 Task: Create Issue Issue0000000344 in Backlog  in Scrum Project Project0000000069 in Jira. Create Issue Issue0000000345 in Backlog  in Scrum Project Project0000000069 in Jira. Create Issue Issue0000000346 in Backlog  in Scrum Project Project0000000070 in Jira. Create Issue Issue0000000347 in Backlog  in Scrum Project Project0000000070 in Jira. Create Issue Issue0000000348 in Backlog  in Scrum Project Project0000000070 in Jira
Action: Mouse moved to (500, 561)
Screenshot: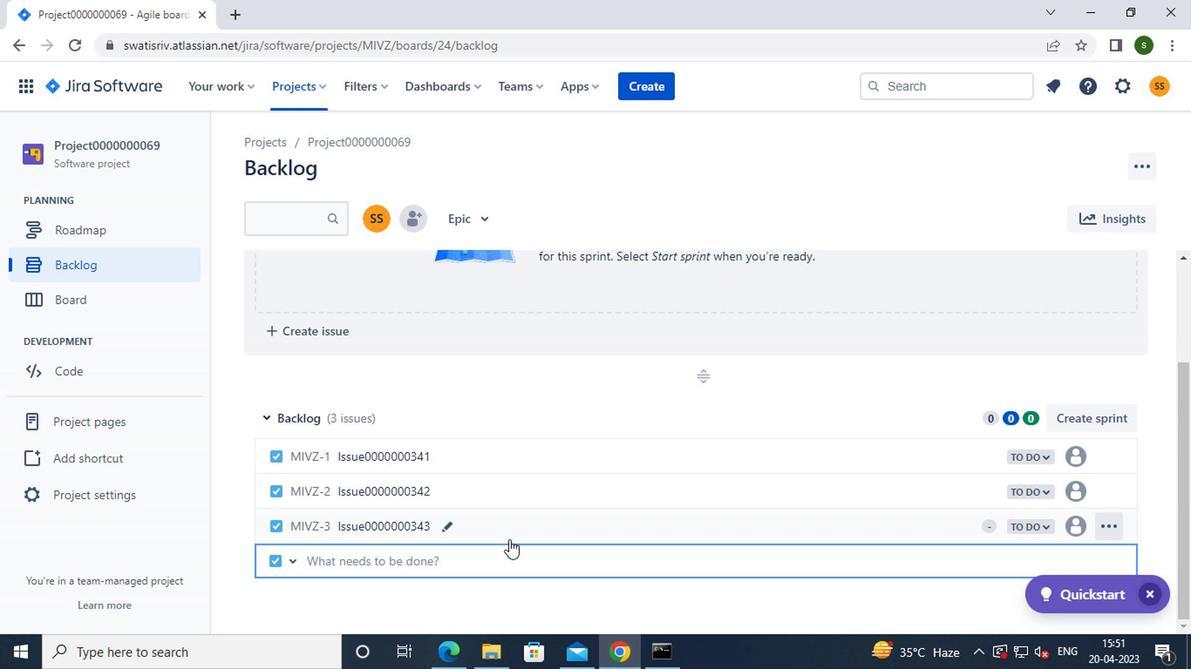 
Action: Key pressed i<Key.caps_lock>ssue0000000344<Key.enter><Key.caps_lock>i<Key.caps_lock>ssue0000000345<Key.enter>
Screenshot: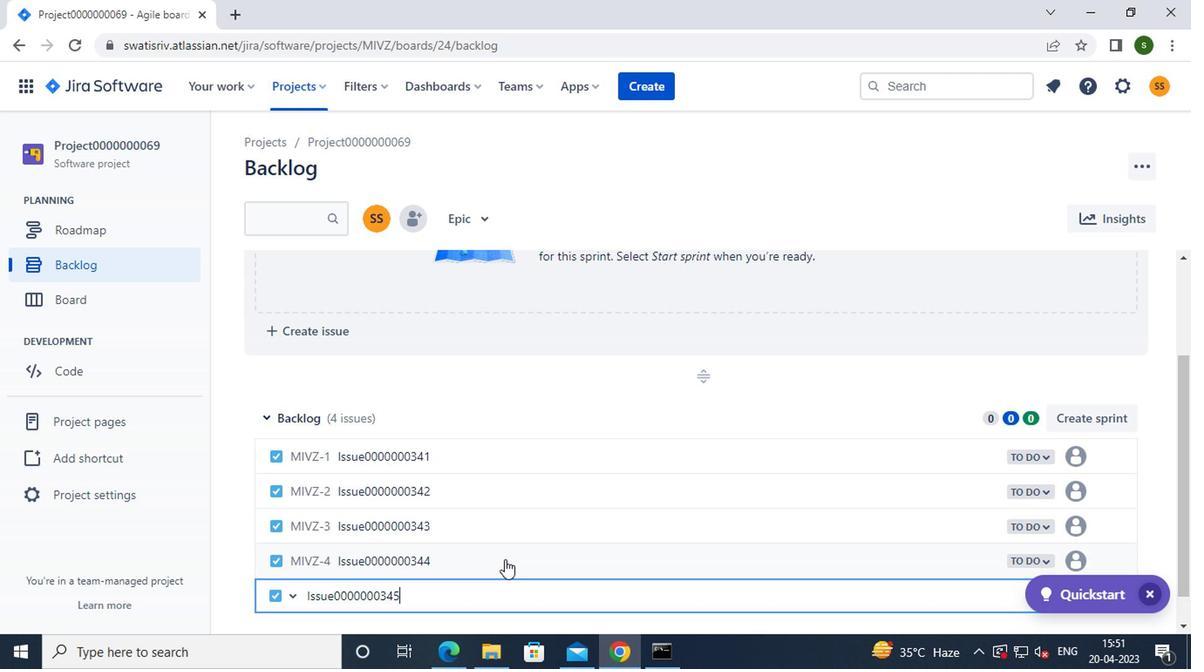 
Action: Mouse moved to (310, 88)
Screenshot: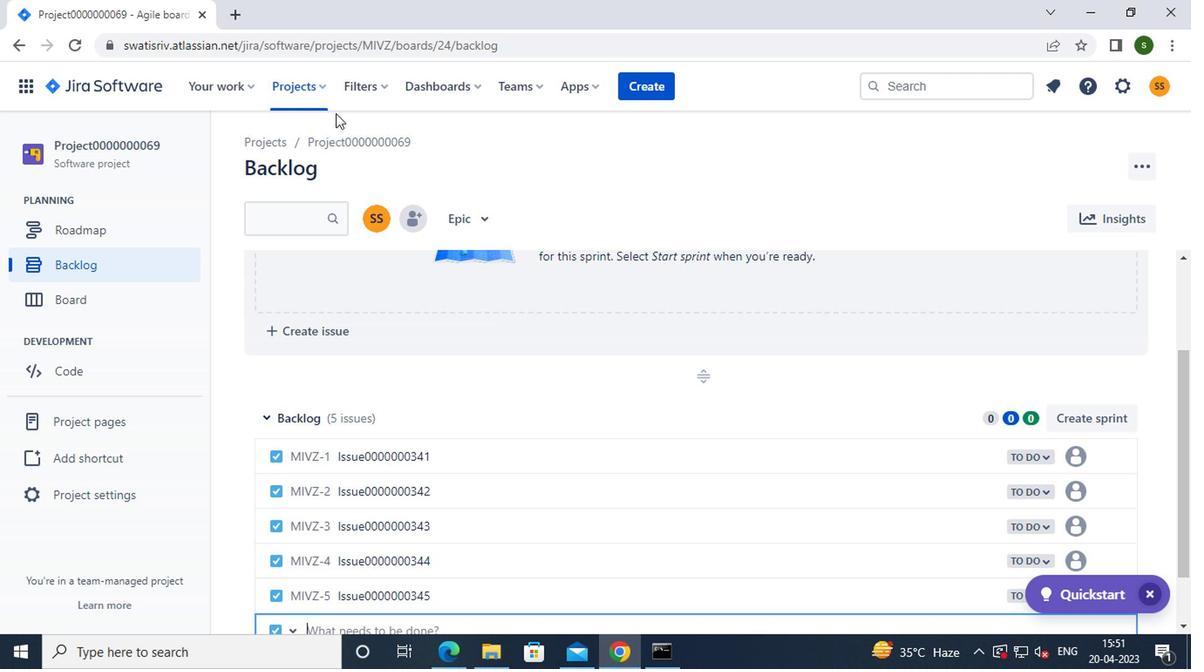 
Action: Mouse pressed left at (310, 88)
Screenshot: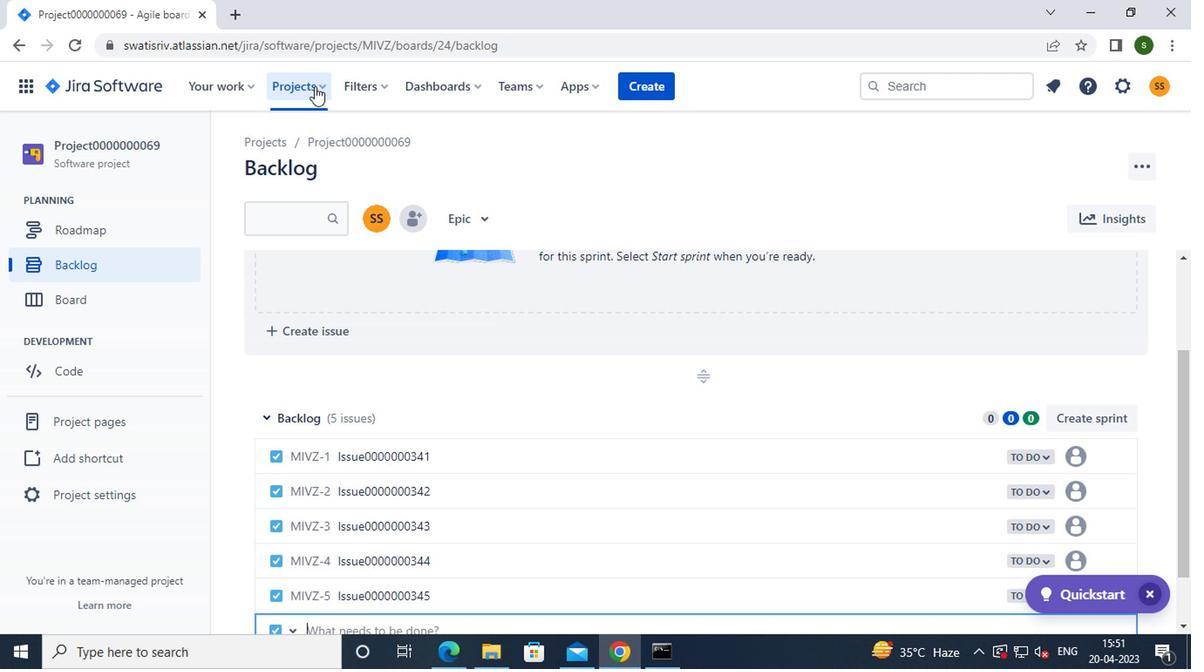 
Action: Mouse moved to (356, 226)
Screenshot: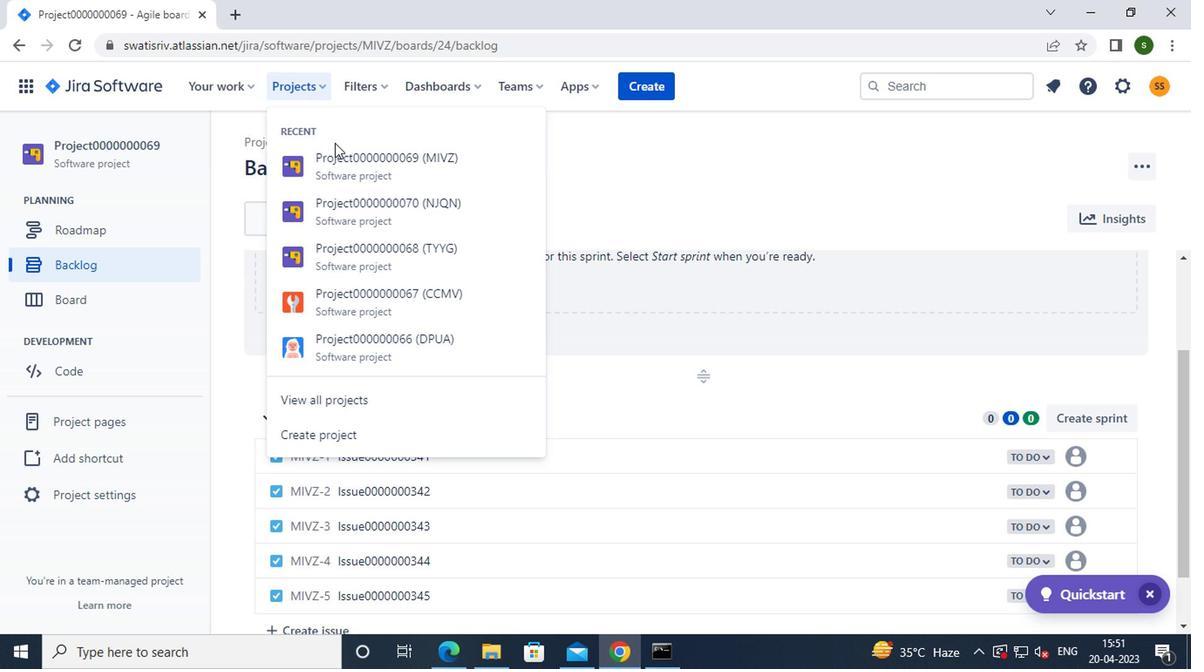 
Action: Mouse pressed left at (356, 226)
Screenshot: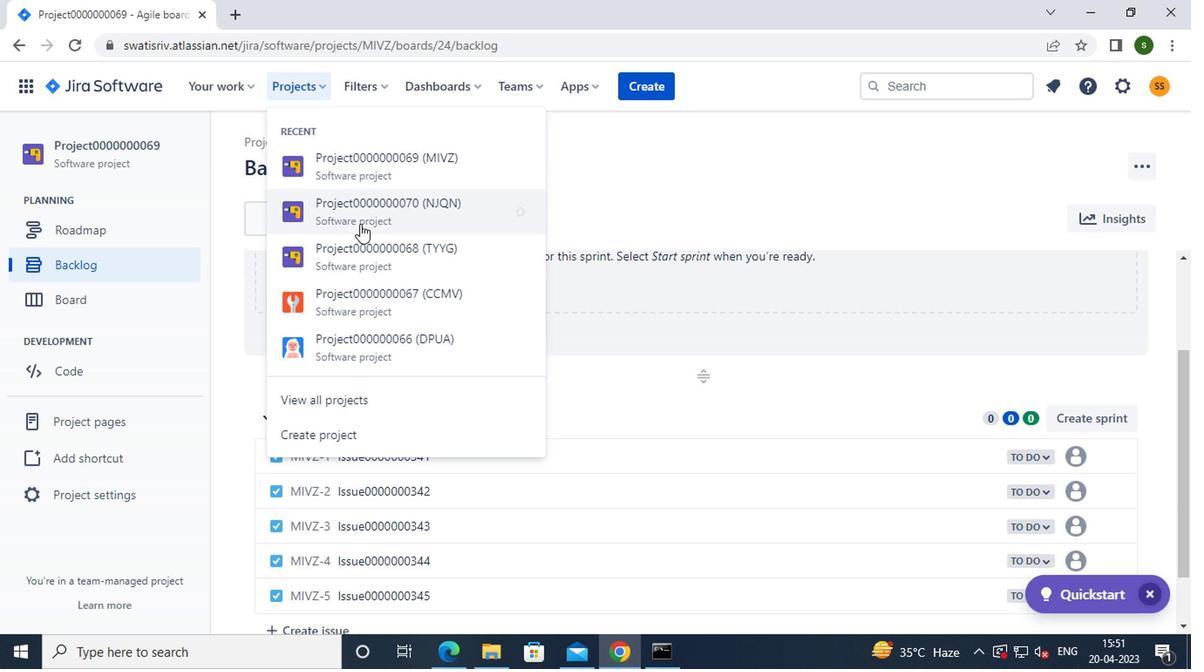 
Action: Mouse moved to (137, 270)
Screenshot: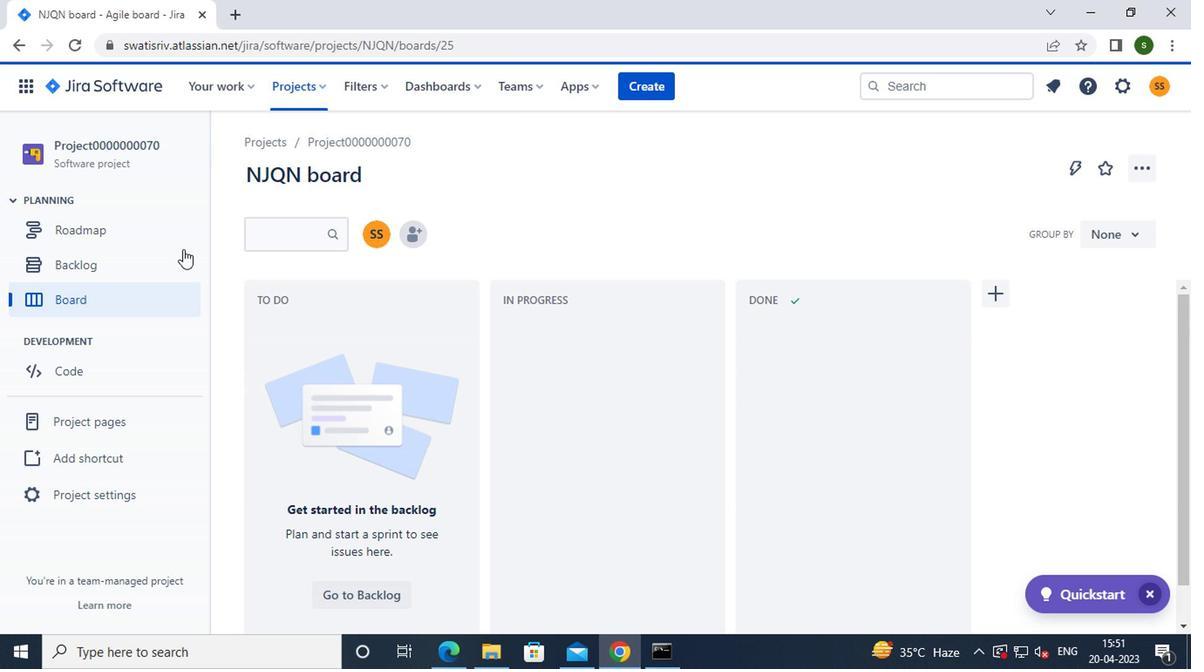 
Action: Mouse pressed left at (137, 270)
Screenshot: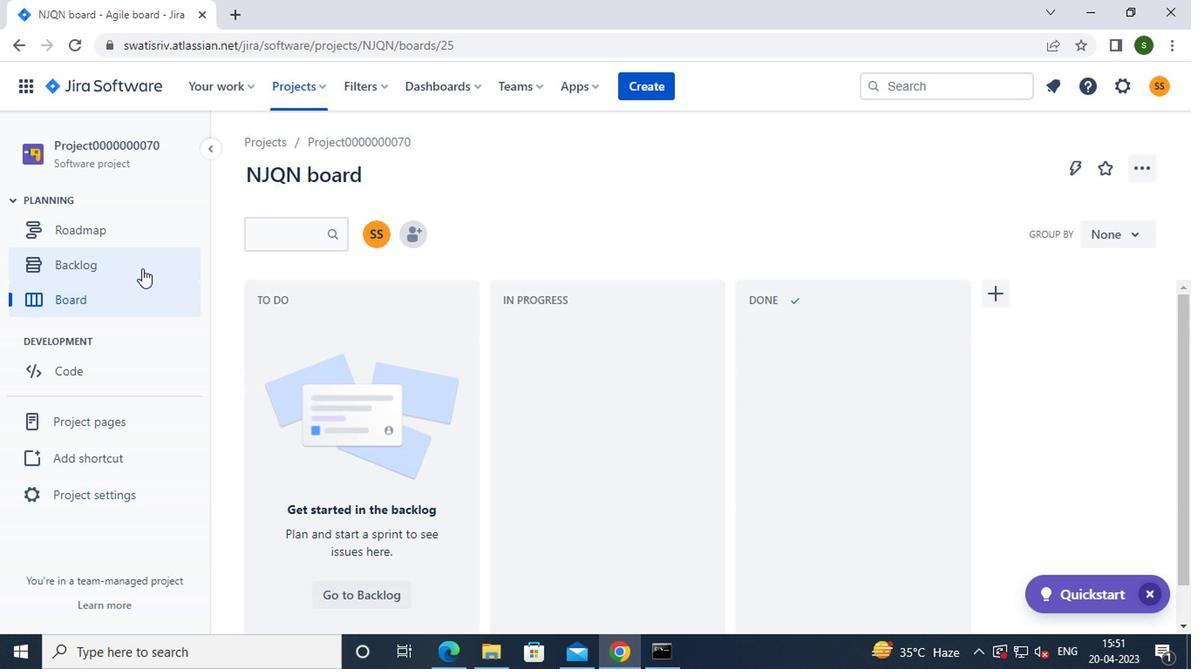 
Action: Mouse moved to (790, 286)
Screenshot: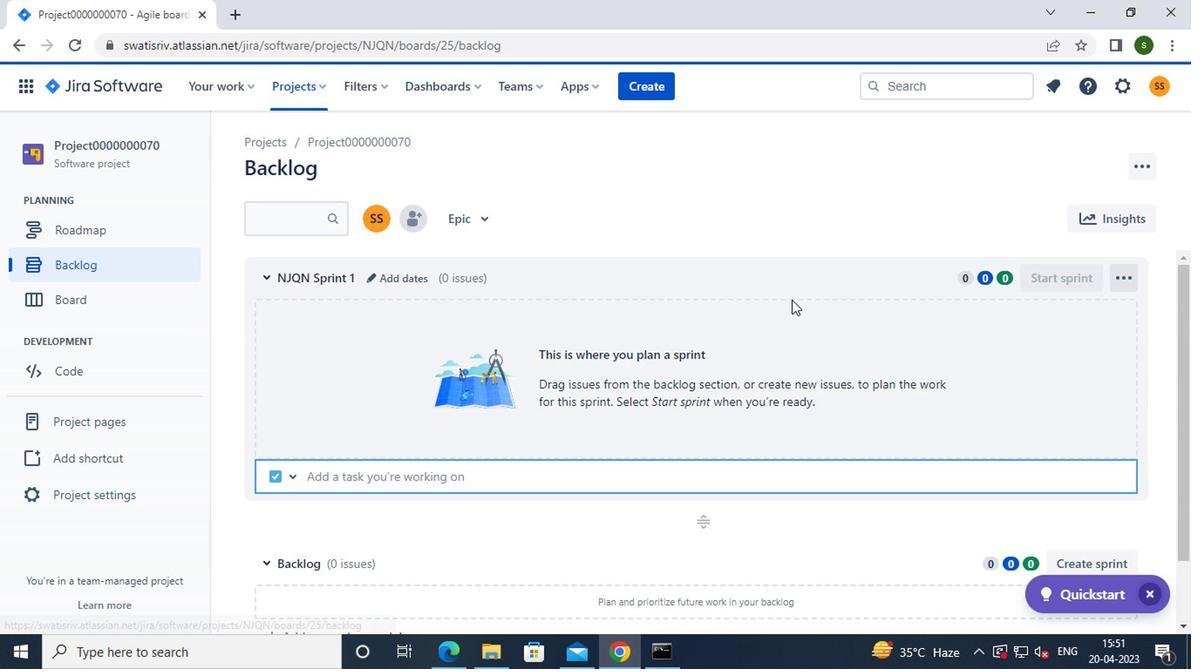 
Action: Mouse scrolled (790, 285) with delta (0, -1)
Screenshot: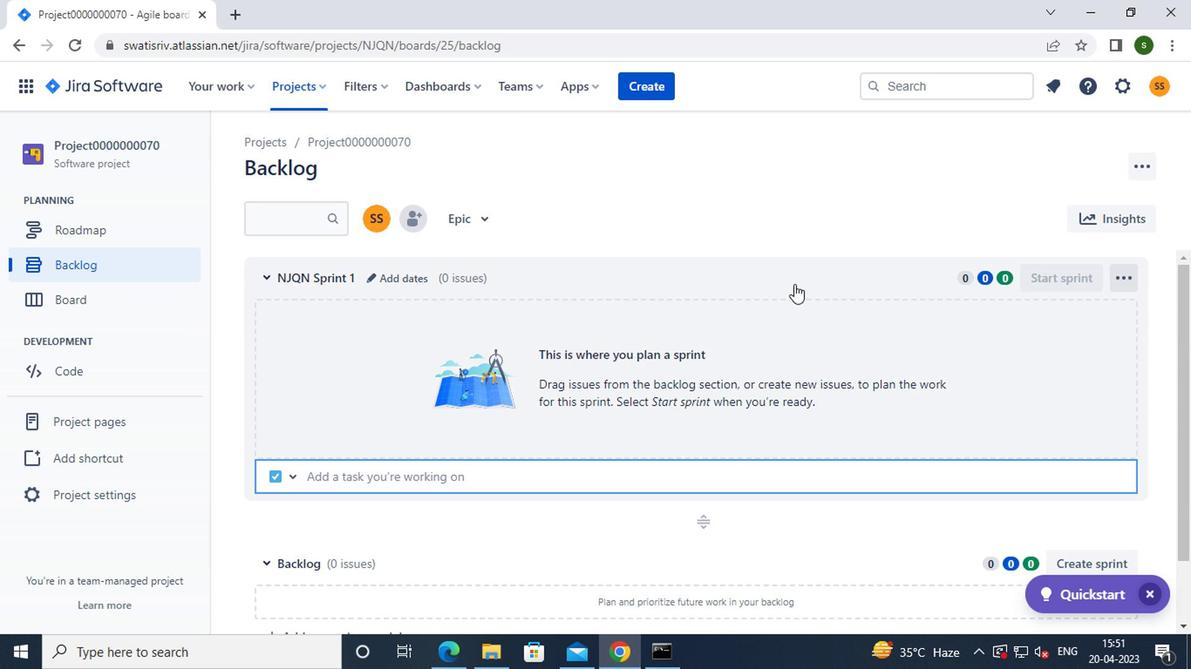 
Action: Mouse scrolled (790, 285) with delta (0, -1)
Screenshot: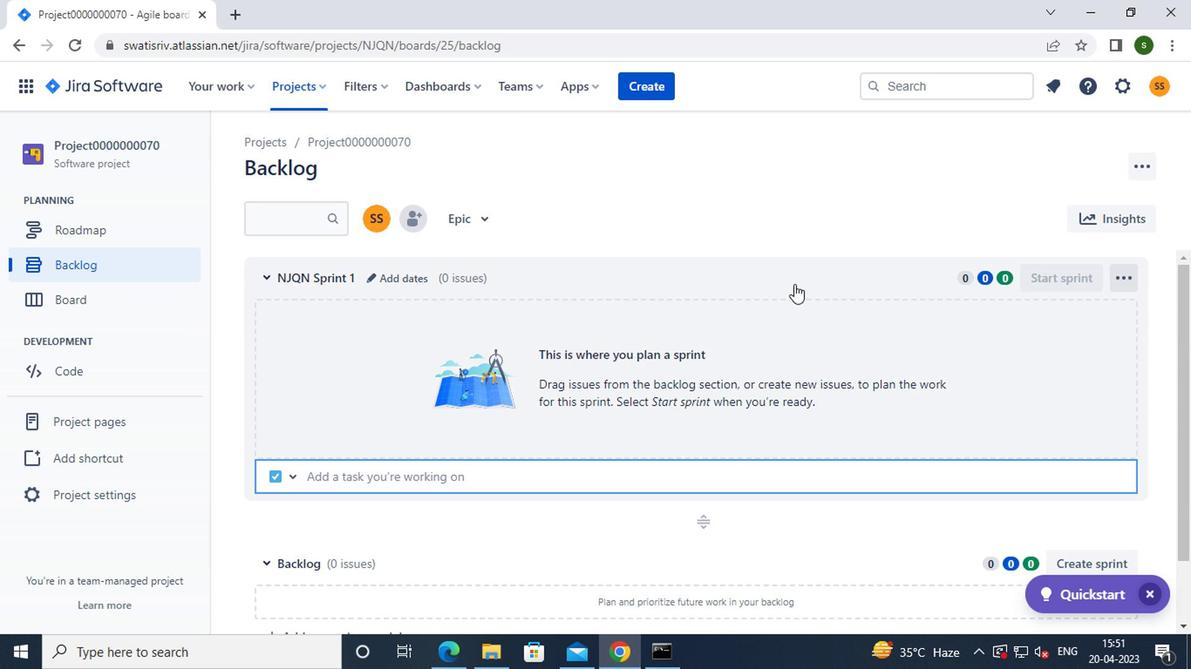 
Action: Mouse scrolled (790, 285) with delta (0, -1)
Screenshot: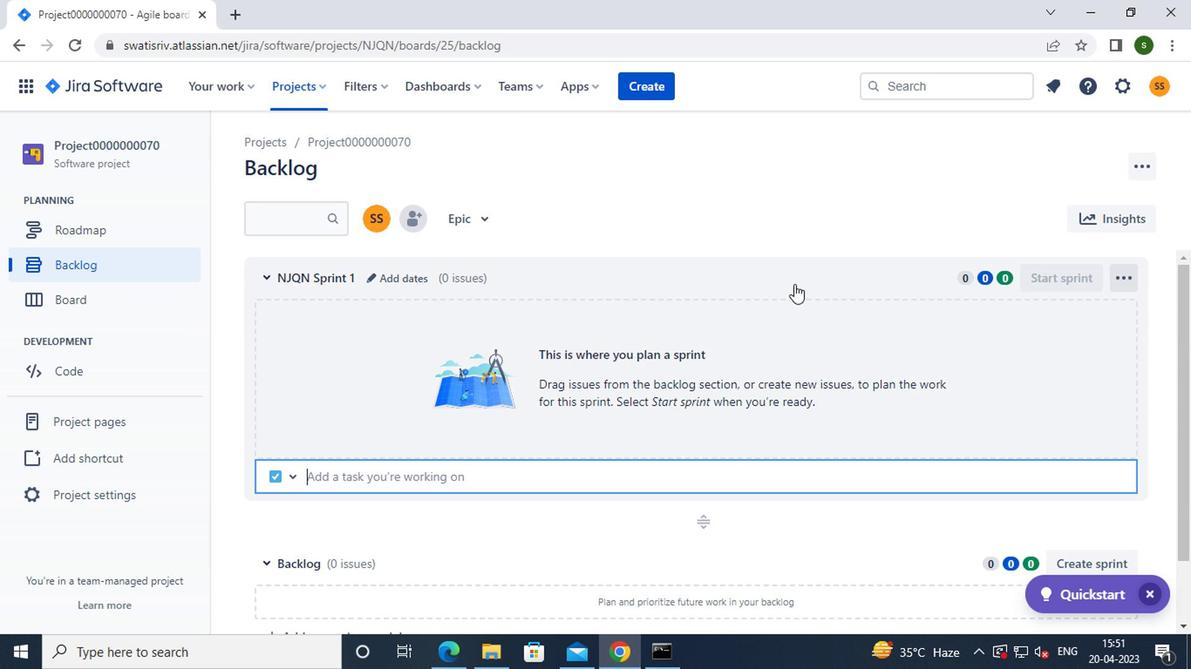 
Action: Mouse moved to (457, 486)
Screenshot: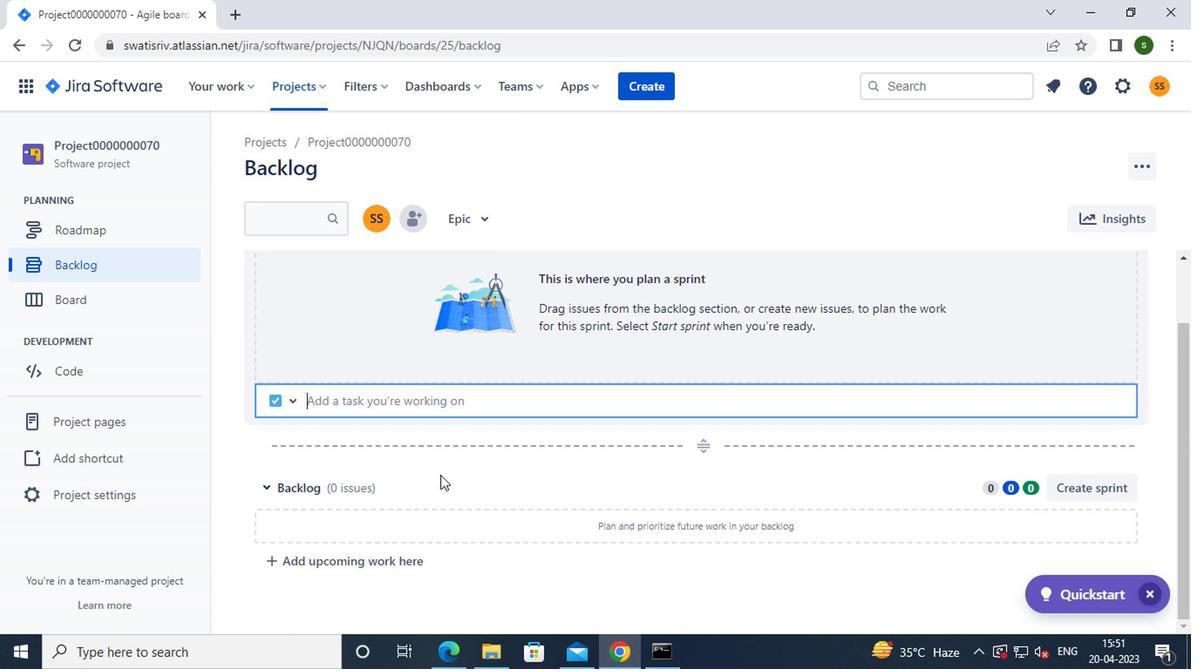 
Action: Mouse pressed left at (457, 486)
Screenshot: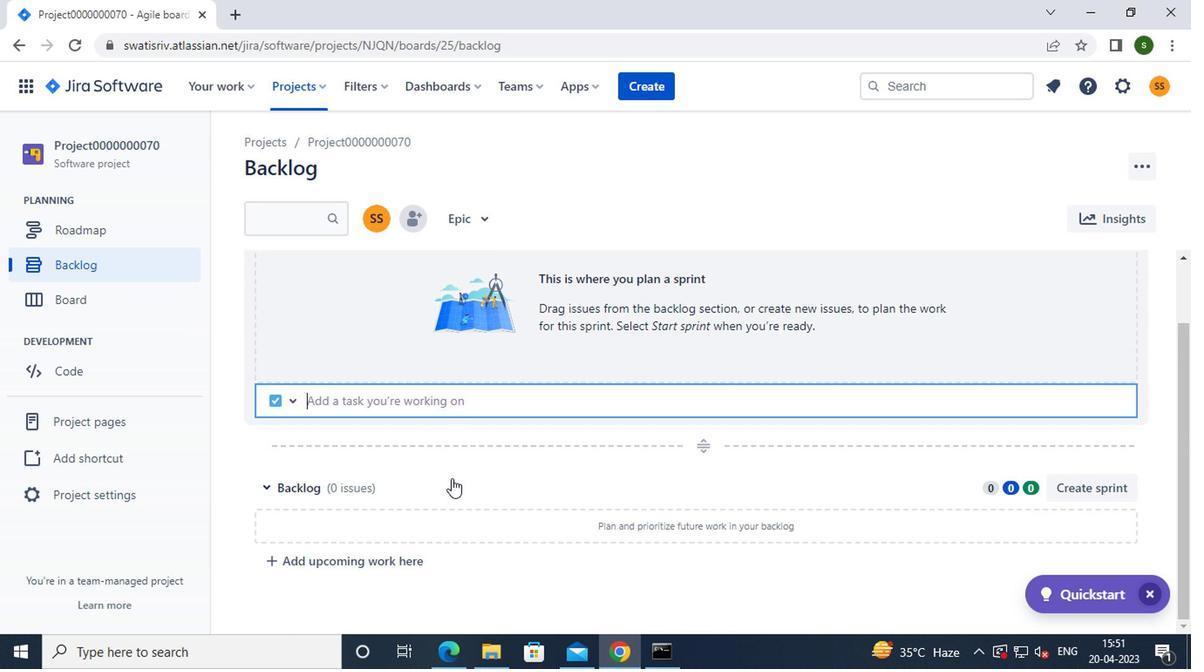 
Action: Mouse moved to (436, 468)
Screenshot: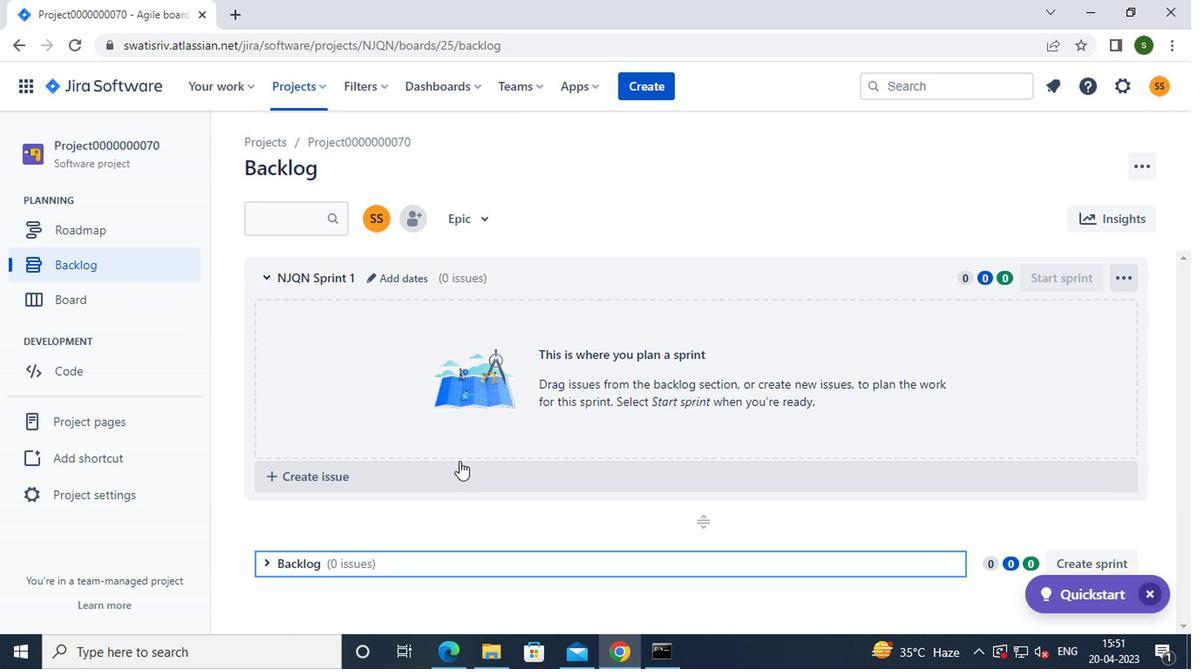 
Action: Mouse pressed left at (436, 468)
Screenshot: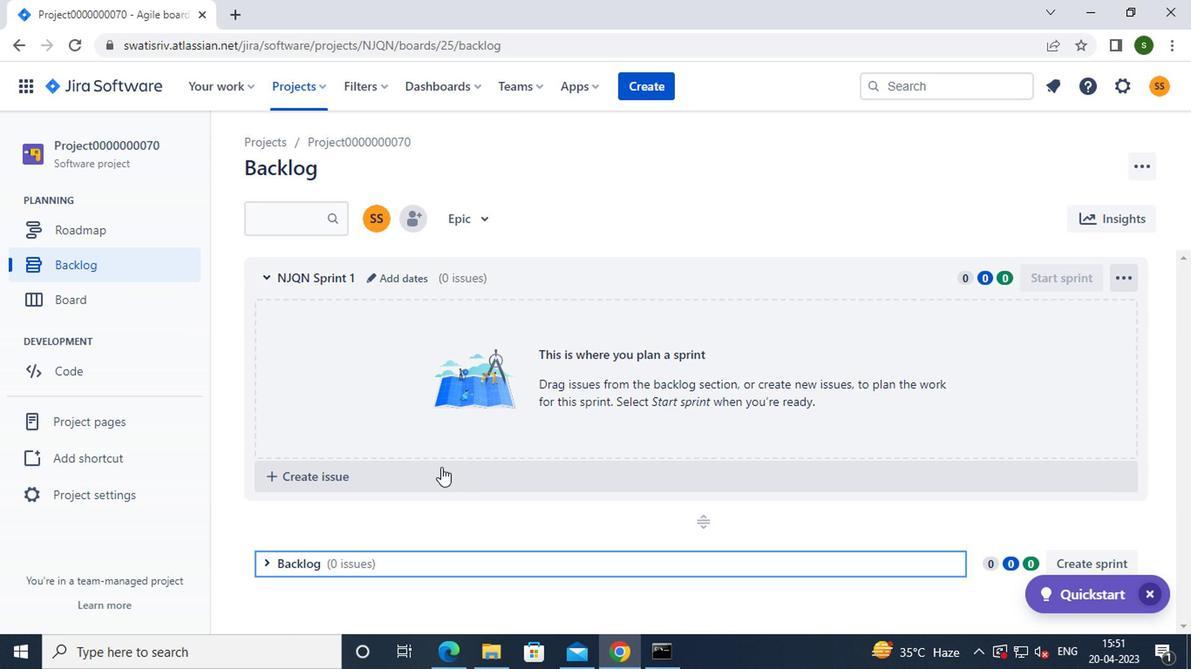 
Action: Mouse moved to (433, 475)
Screenshot: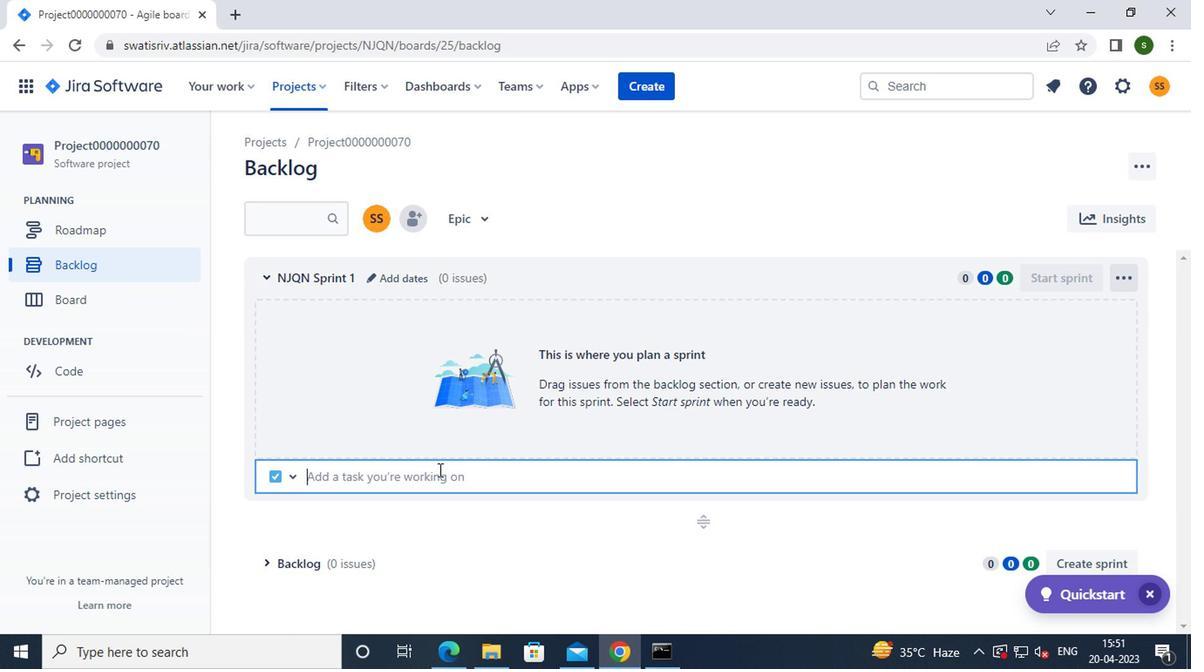 
Action: Key pressed <Key.caps_lock>i<Key.caps_lock>ssue0000000346<Key.enter>
Screenshot: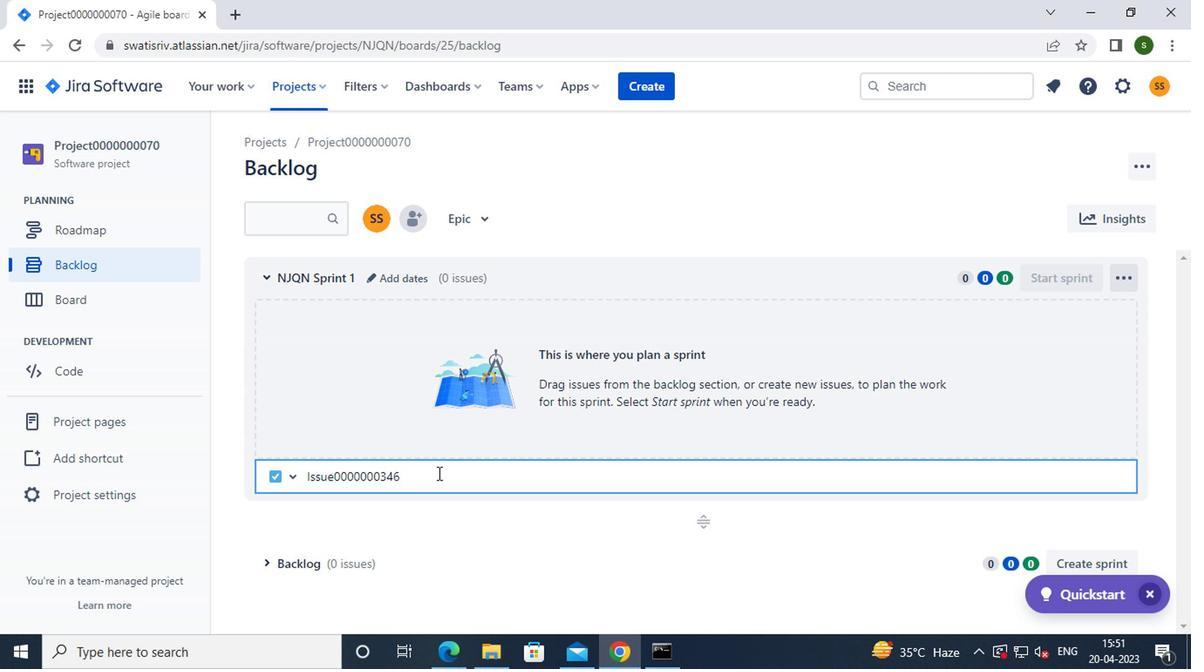 
Action: Mouse moved to (1106, 315)
Screenshot: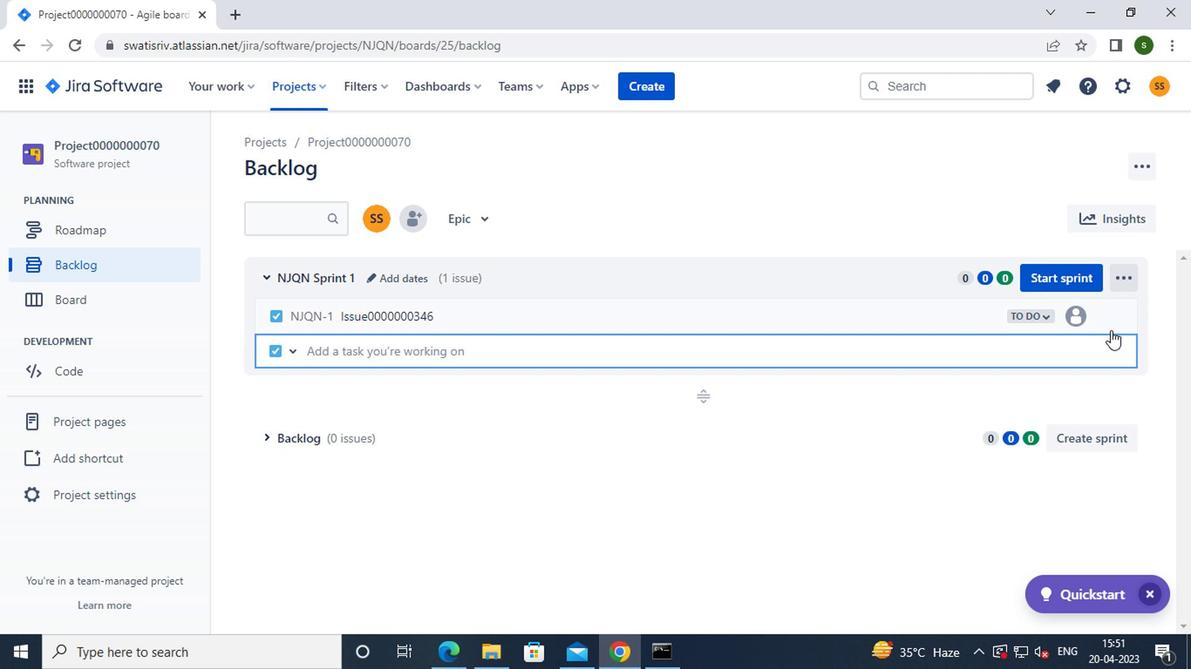 
Action: Mouse pressed left at (1106, 315)
Screenshot: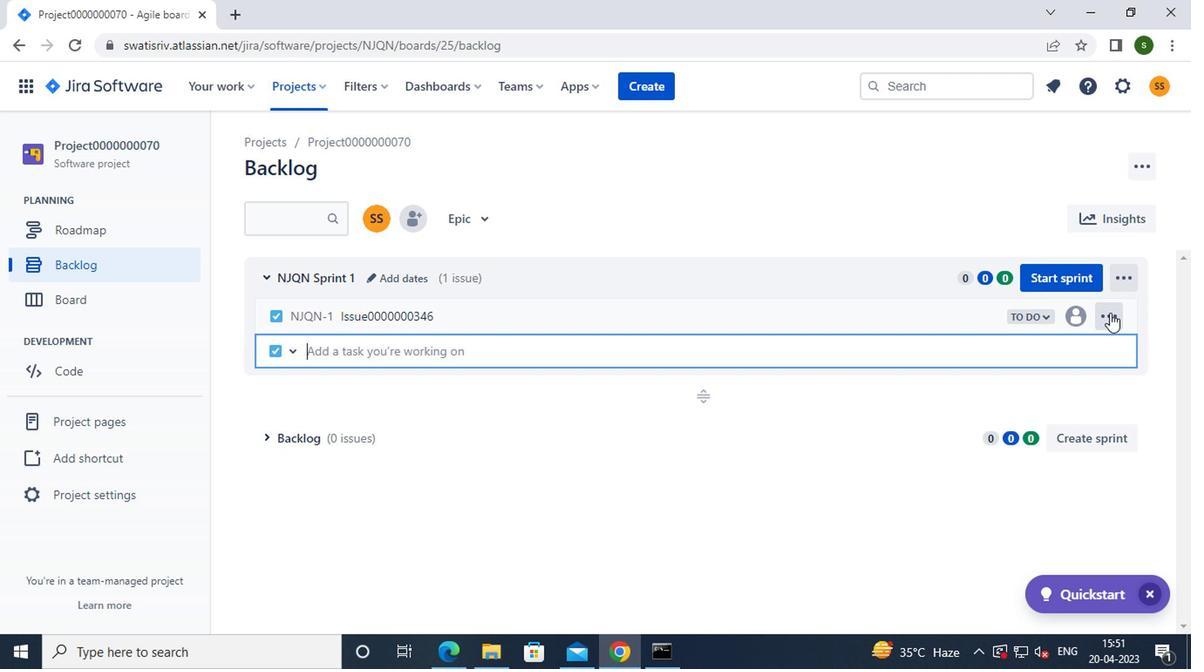 
Action: Mouse moved to (1034, 542)
Screenshot: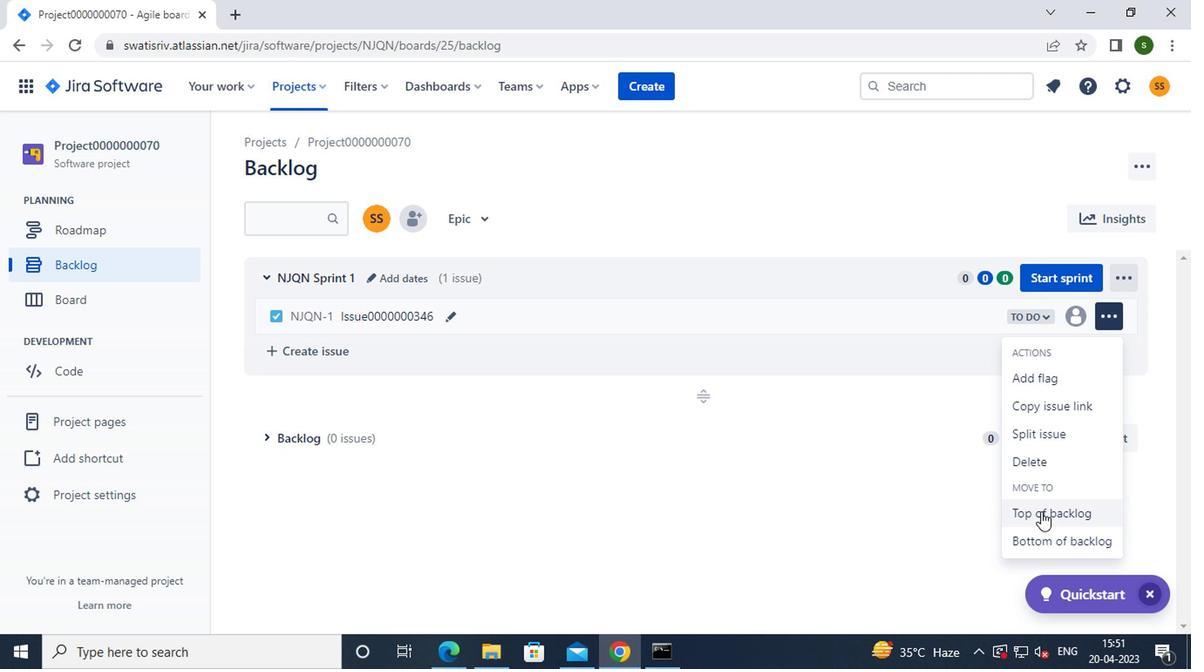 
Action: Mouse pressed left at (1034, 542)
Screenshot: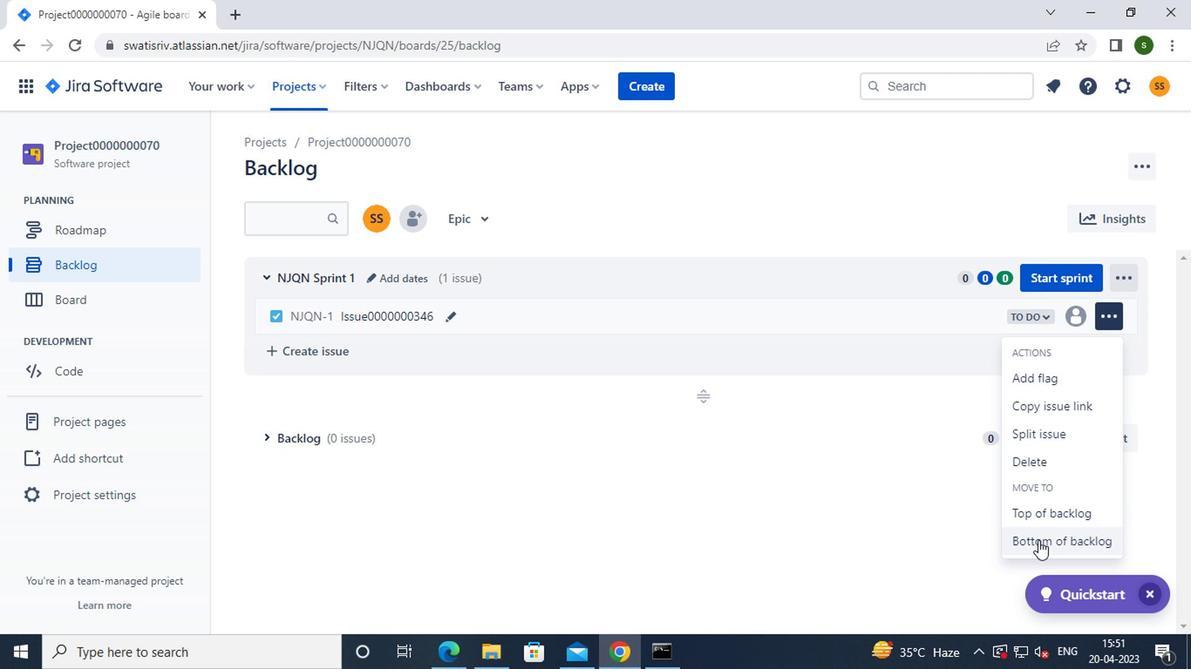 
Action: Mouse moved to (719, 502)
Screenshot: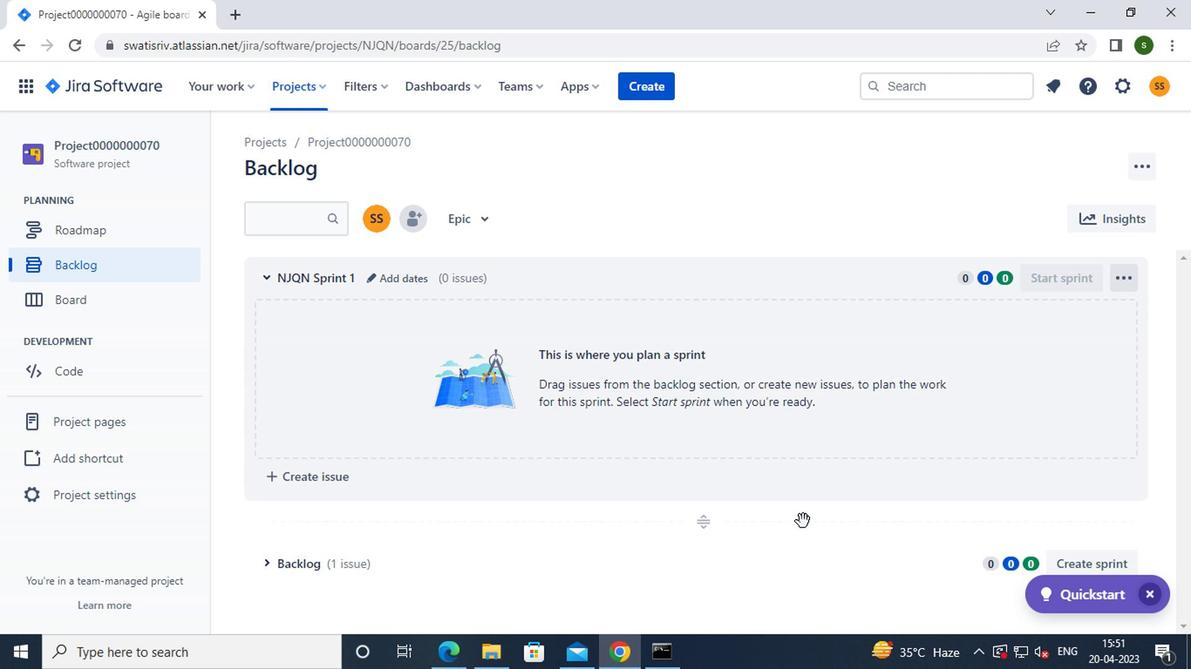 
Action: Mouse scrolled (719, 501) with delta (0, -1)
Screenshot: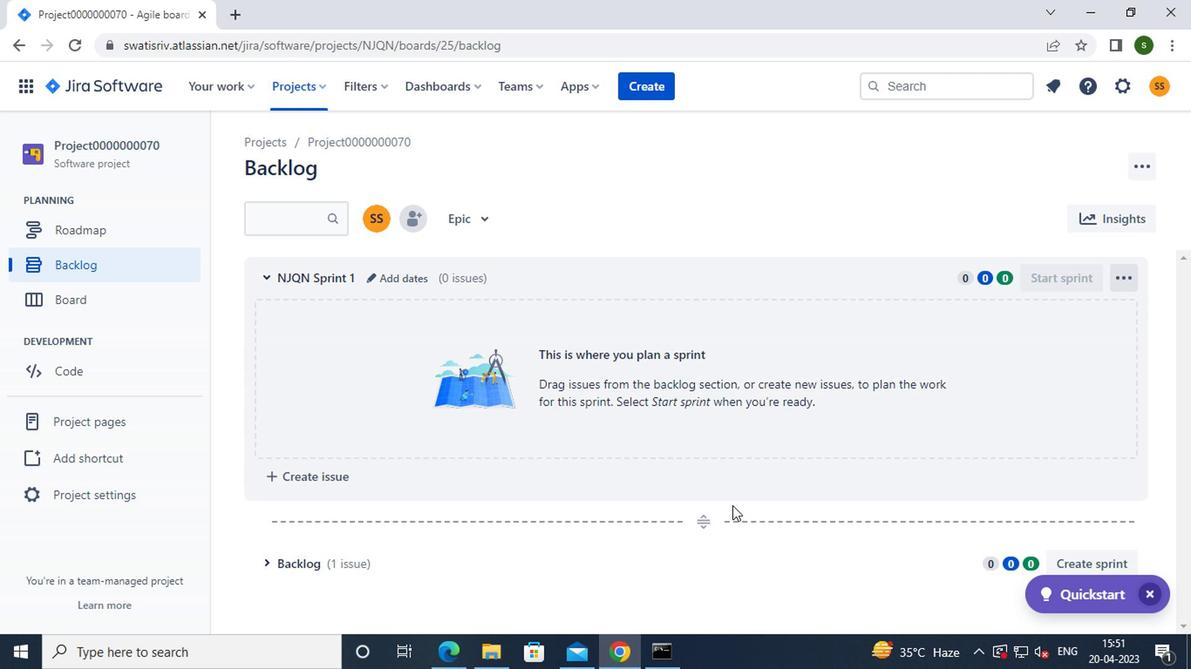
Action: Mouse scrolled (719, 501) with delta (0, -1)
Screenshot: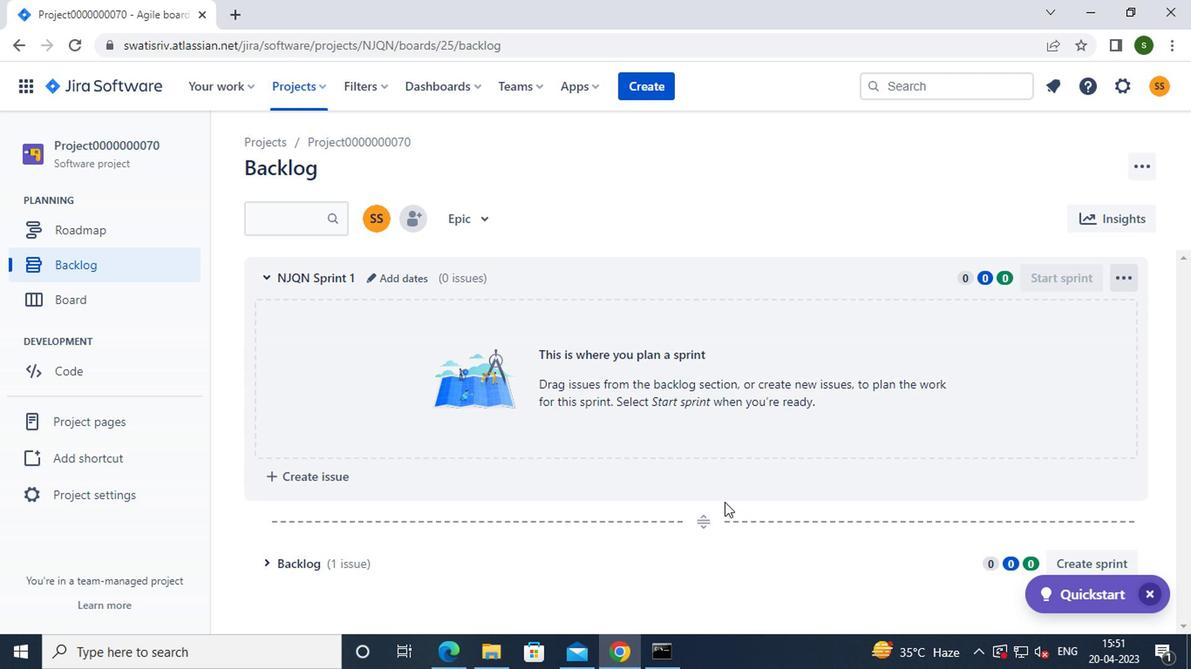 
Action: Mouse scrolled (719, 501) with delta (0, -1)
Screenshot: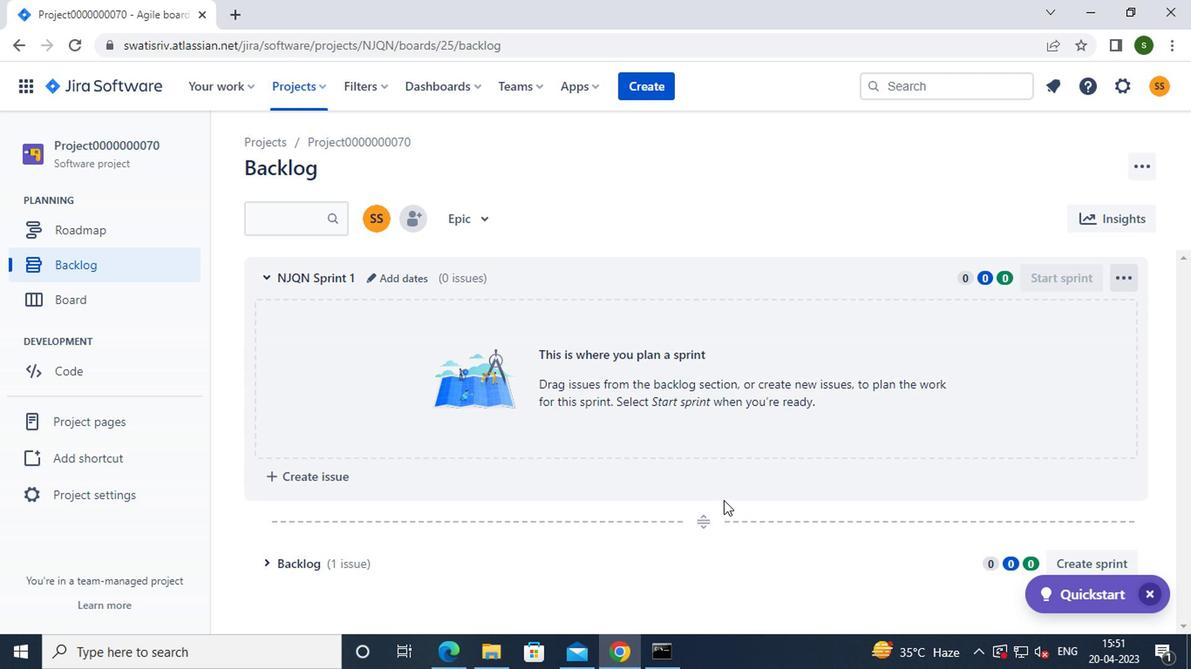 
Action: Mouse scrolled (719, 501) with delta (0, -1)
Screenshot: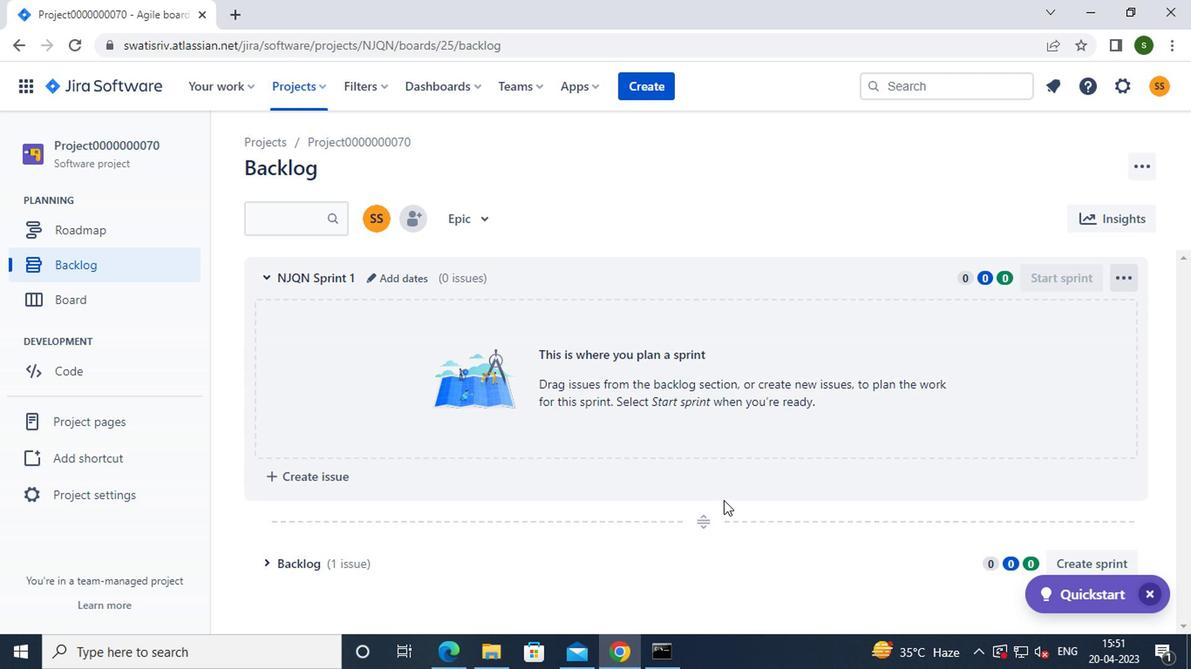 
Action: Mouse moved to (354, 559)
Screenshot: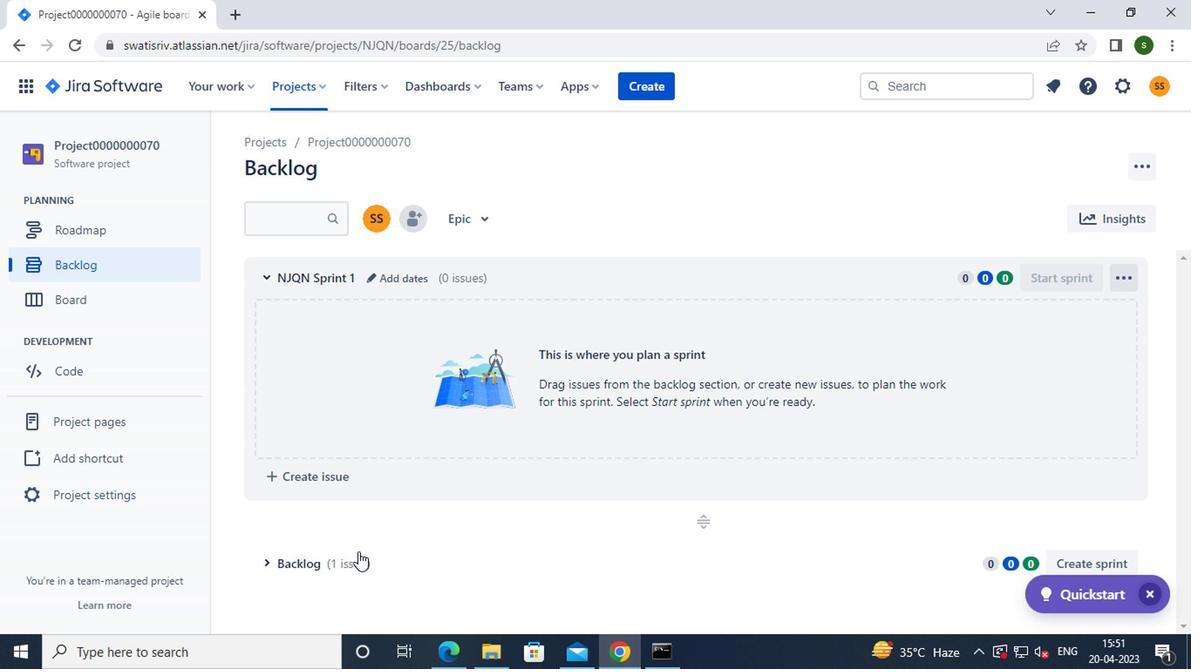 
Action: Mouse pressed left at (354, 559)
Screenshot: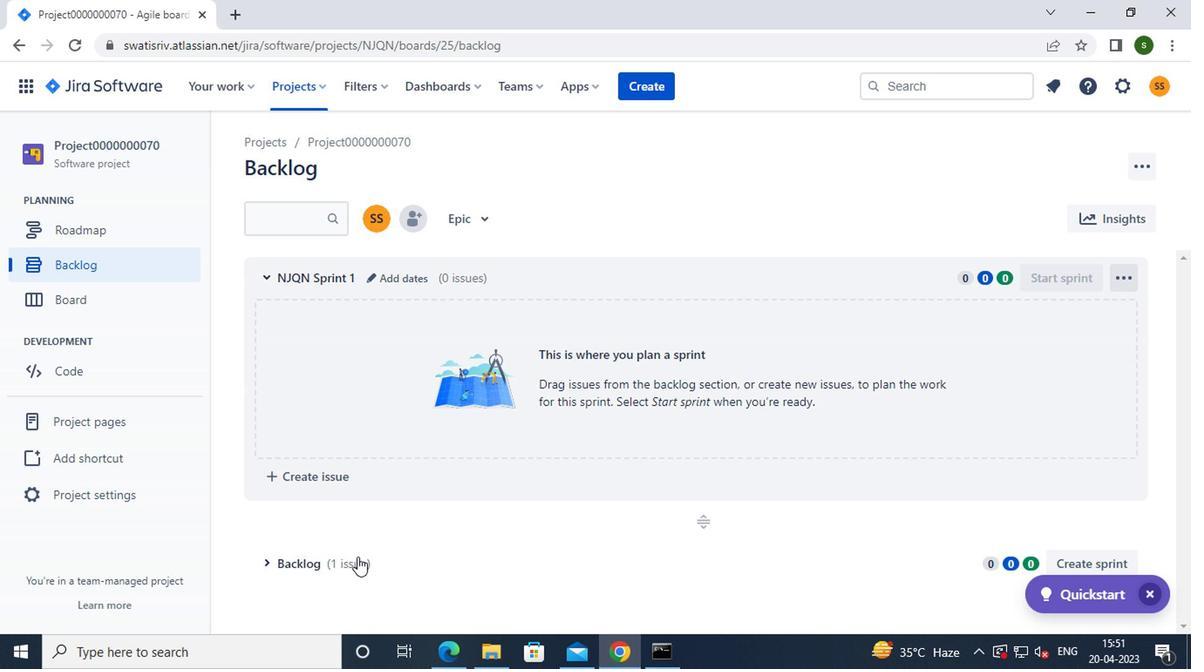
Action: Mouse moved to (498, 537)
Screenshot: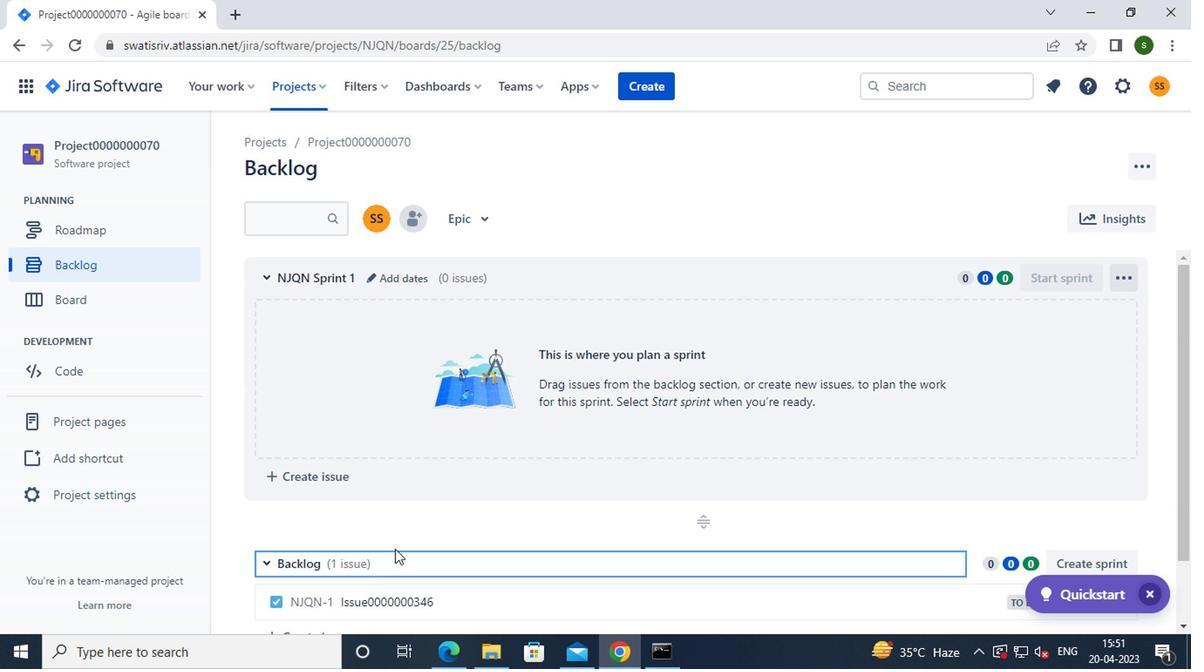 
Action: Mouse scrolled (498, 537) with delta (0, 0)
Screenshot: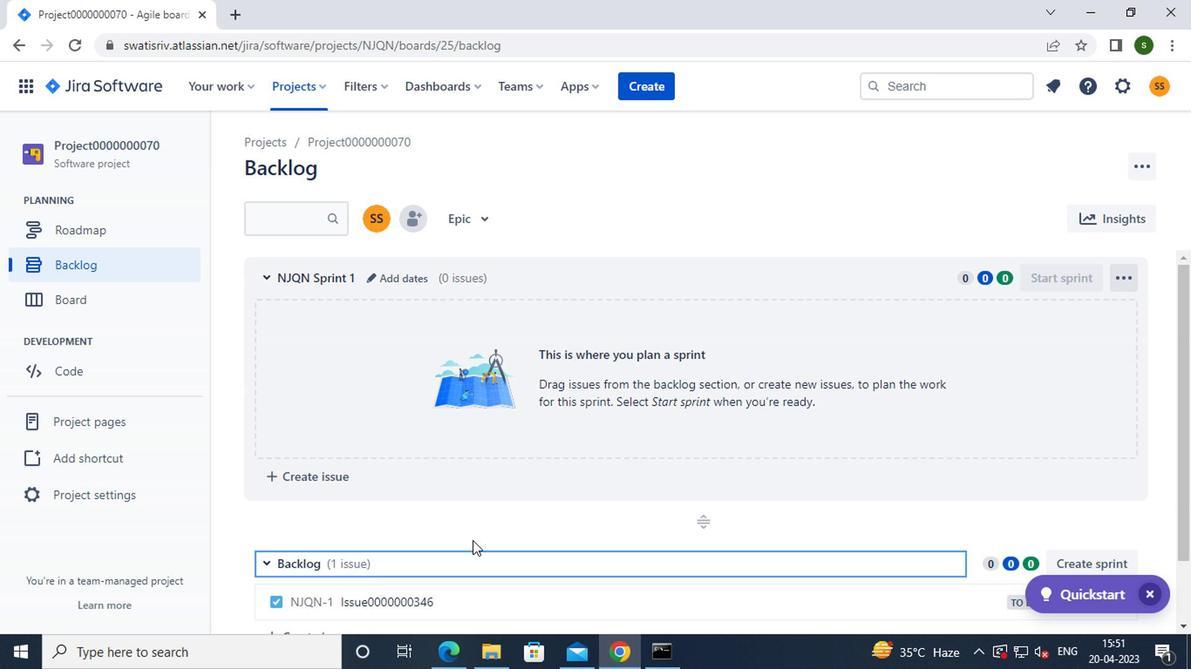 
Action: Mouse scrolled (498, 537) with delta (0, 0)
Screenshot: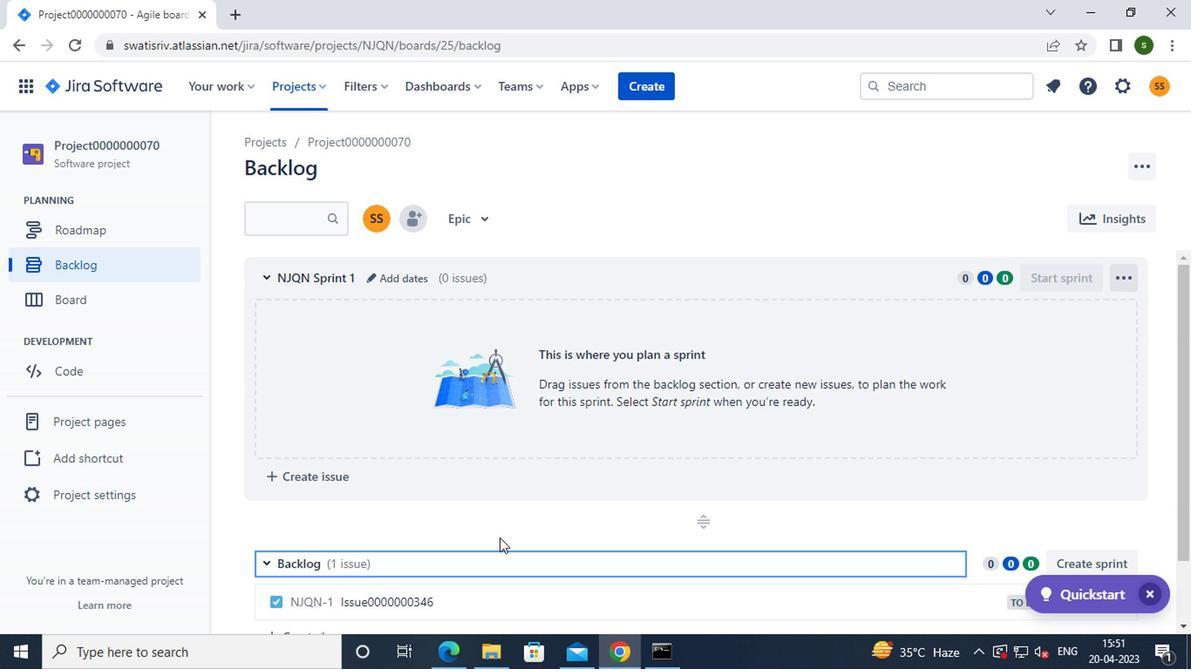 
Action: Mouse scrolled (498, 537) with delta (0, 0)
Screenshot: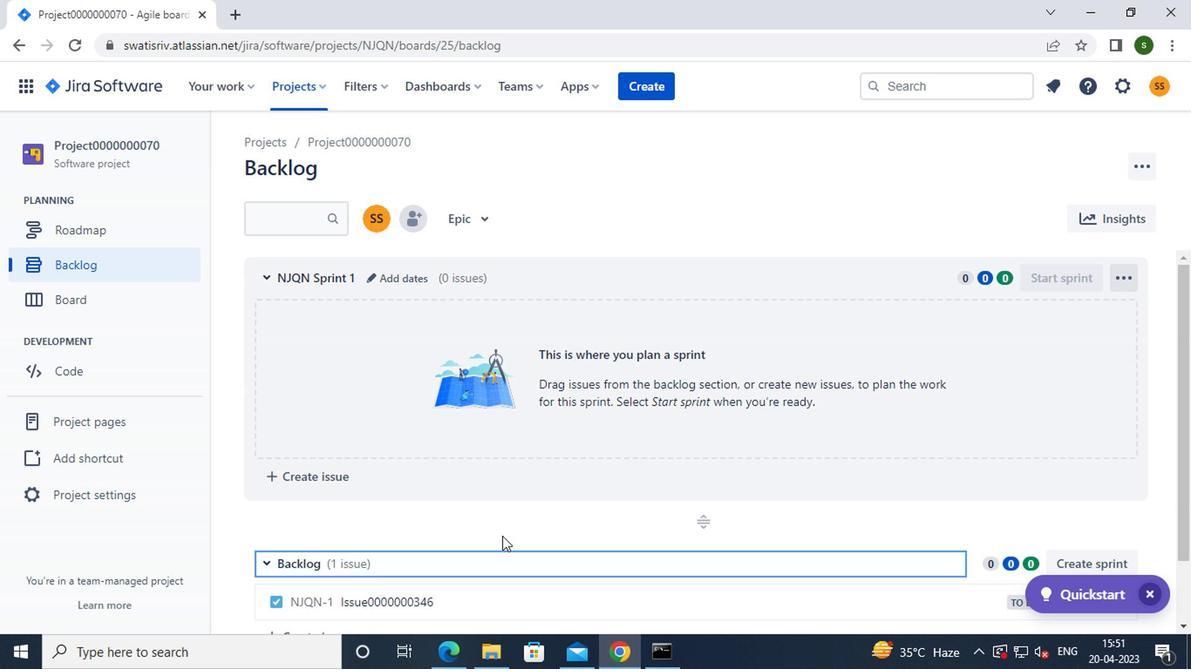 
Action: Mouse moved to (395, 560)
Screenshot: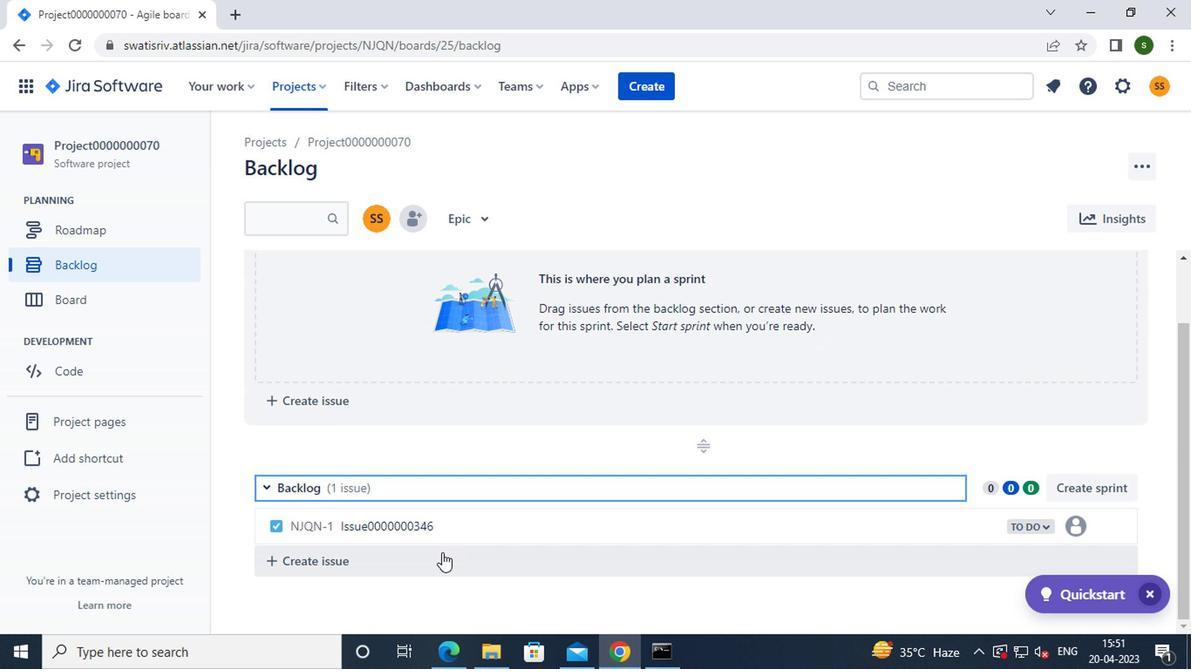 
Action: Mouse pressed left at (395, 560)
Screenshot: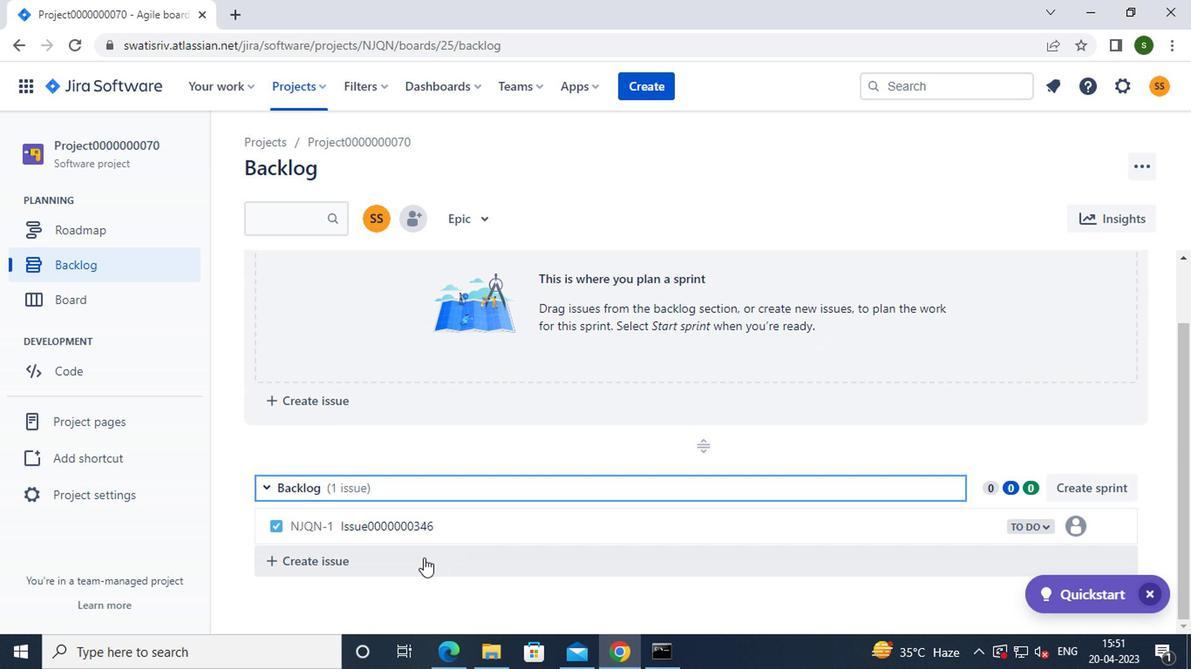 
Action: Mouse moved to (399, 555)
Screenshot: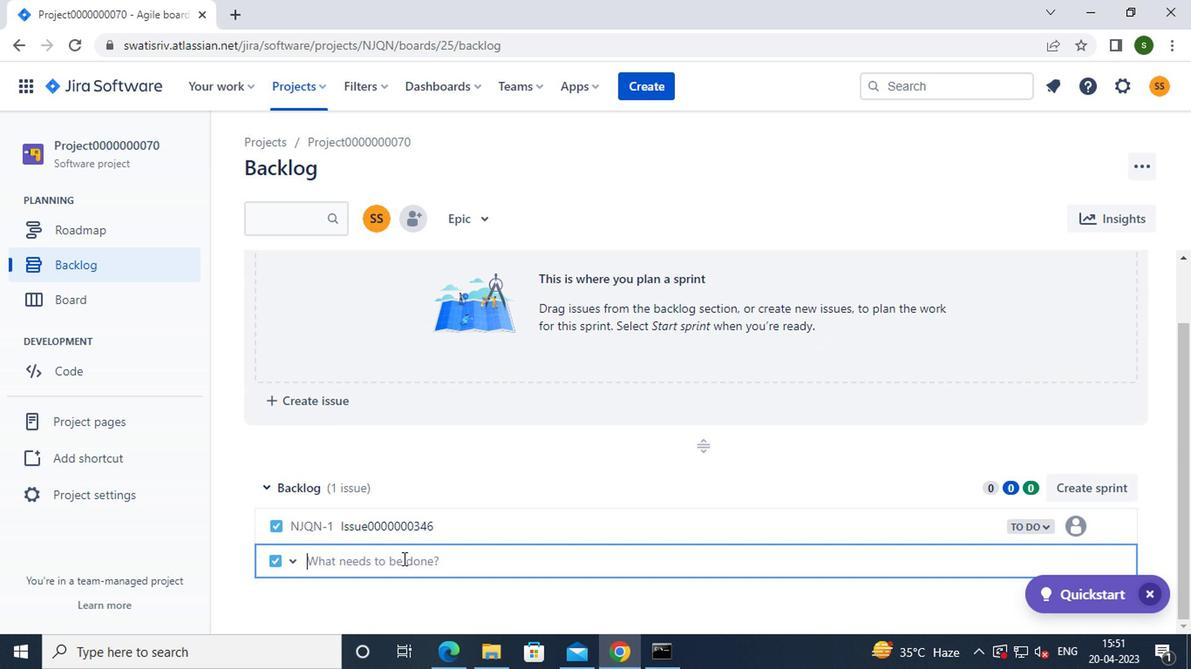
Action: Key pressed <Key.caps_lock>i<Key.caps_lock>ssue0000000347<Key.enter><Key.caps_lock>i<Key.caps_lock>ssue0000000348<Key.enter>
Screenshot: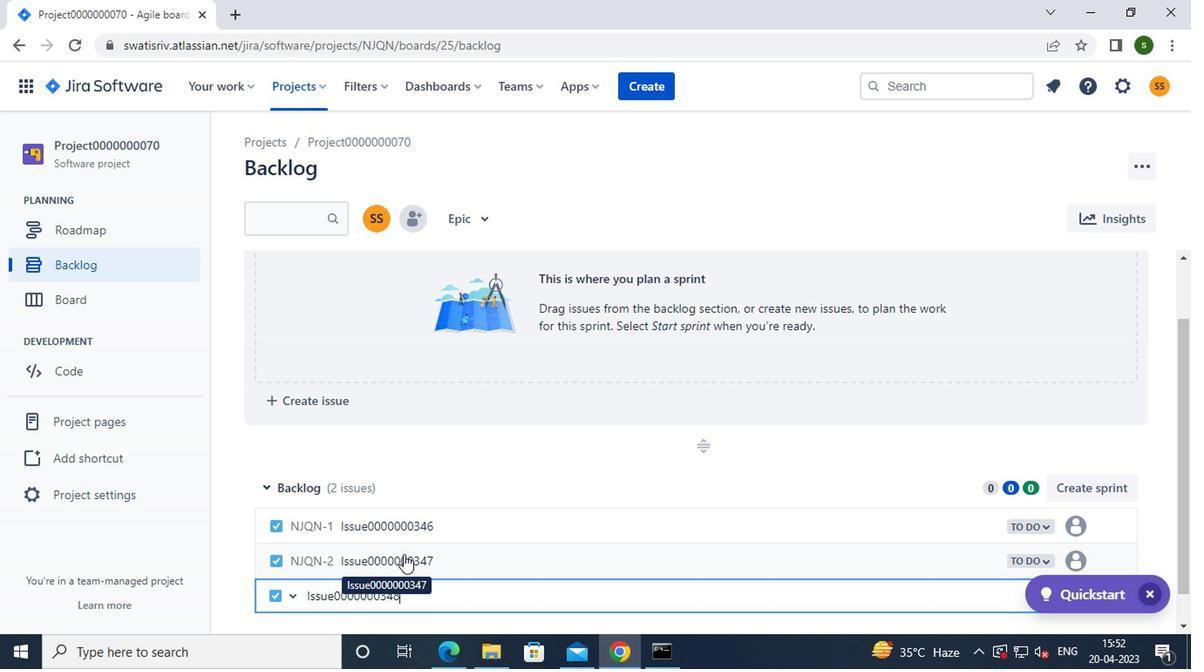 
Action: Mouse moved to (503, 468)
Screenshot: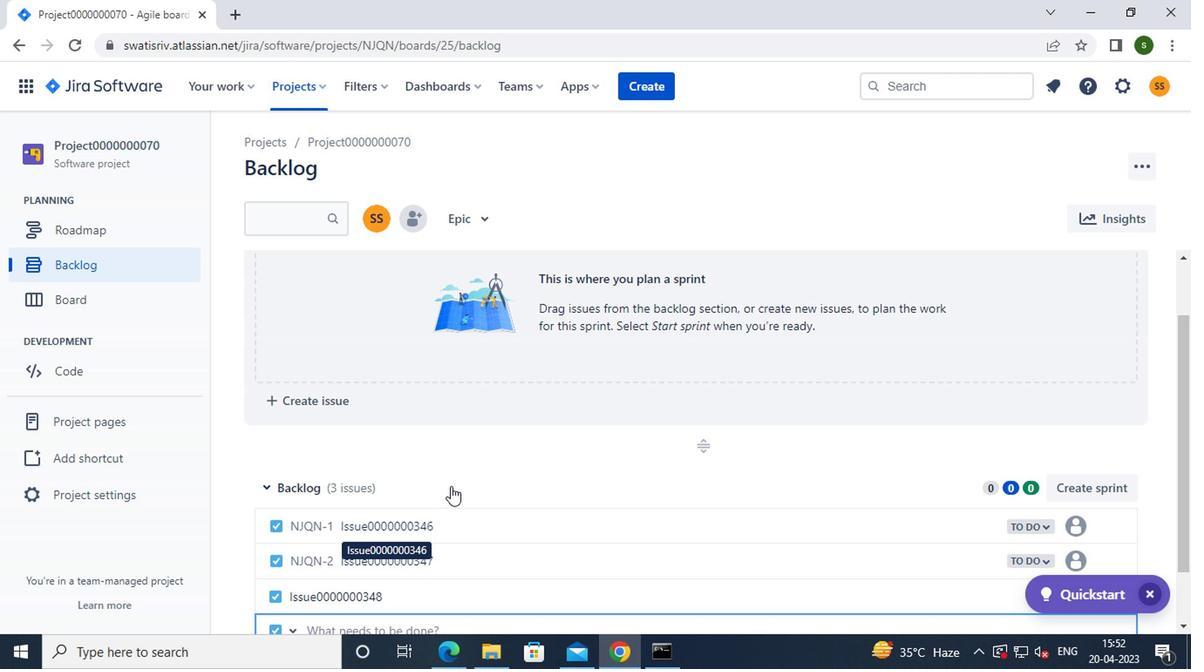 
Action: Key pressed <Key.f8>
Screenshot: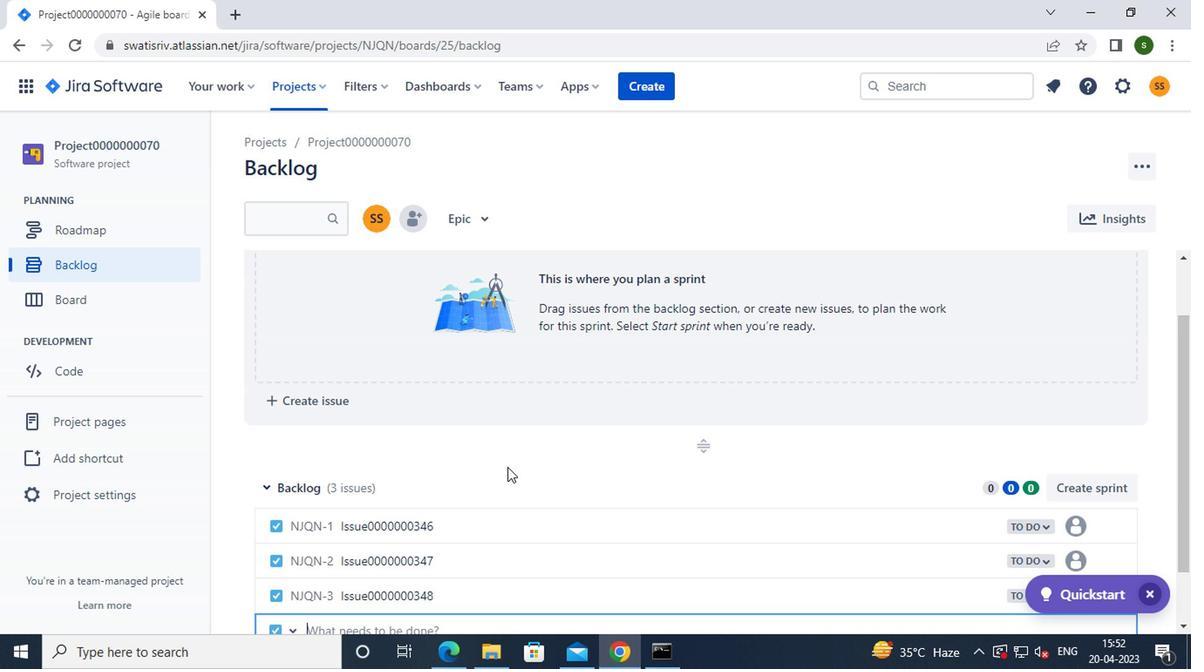 
